 Task: Find hotels with room service.
Action: Mouse moved to (438, 112)
Screenshot: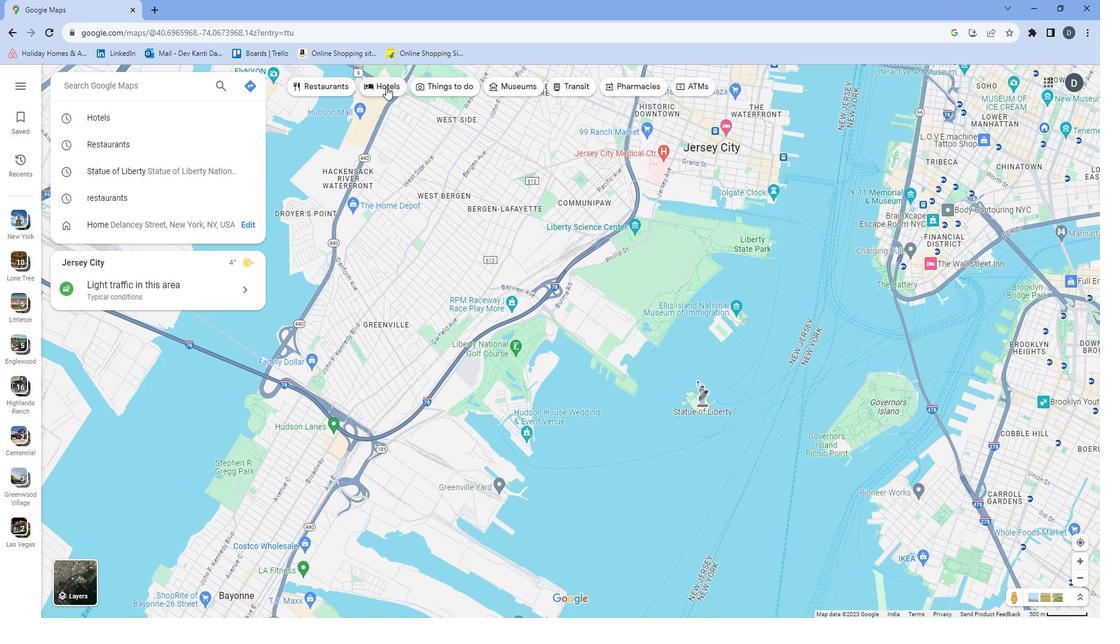 
Action: Mouse pressed left at (438, 112)
Screenshot: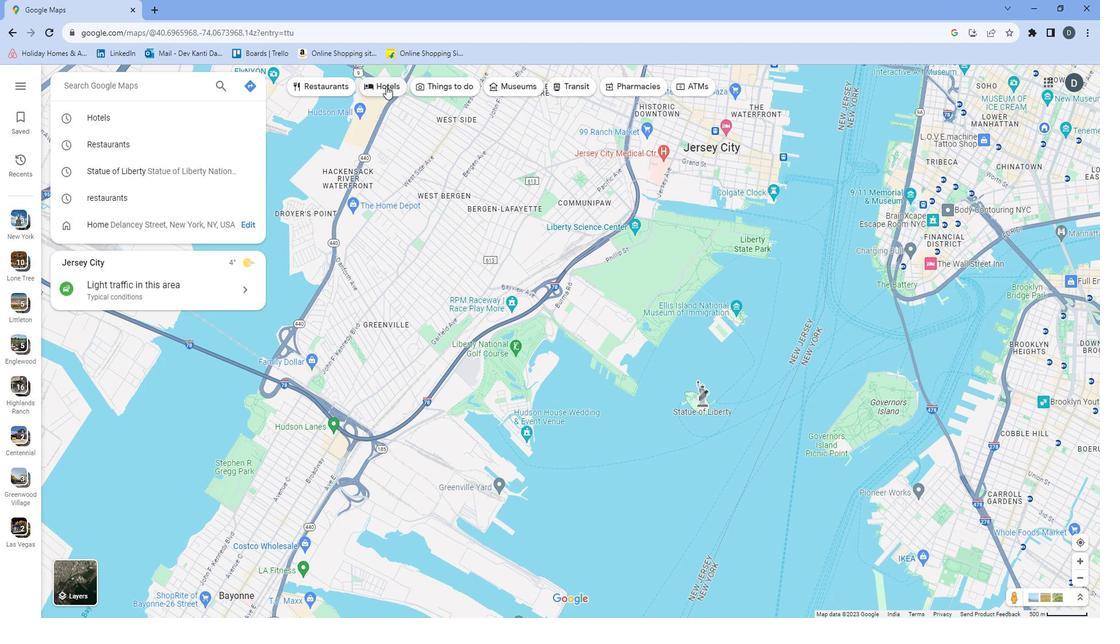 
Action: Mouse moved to (551, 108)
Screenshot: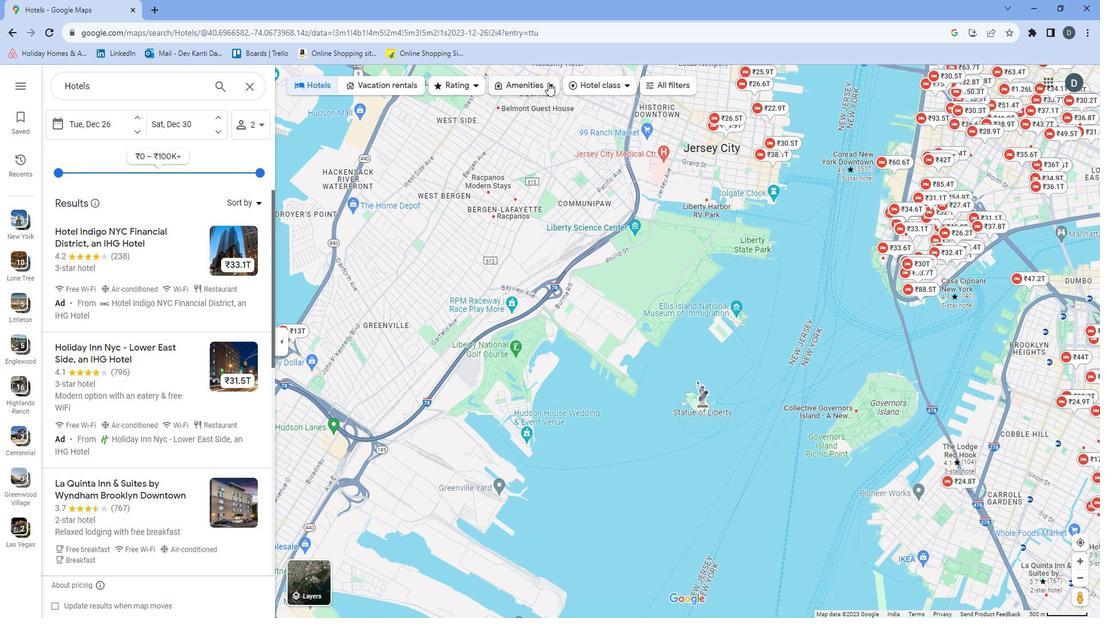 
Action: Mouse pressed left at (551, 108)
Screenshot: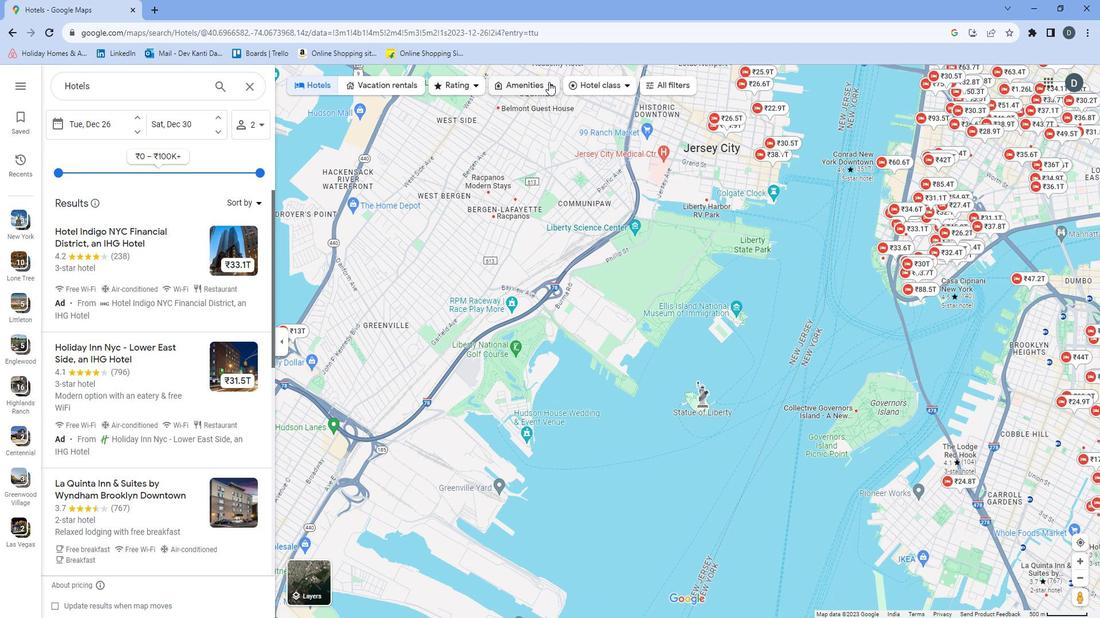 
Action: Mouse moved to (536, 177)
Screenshot: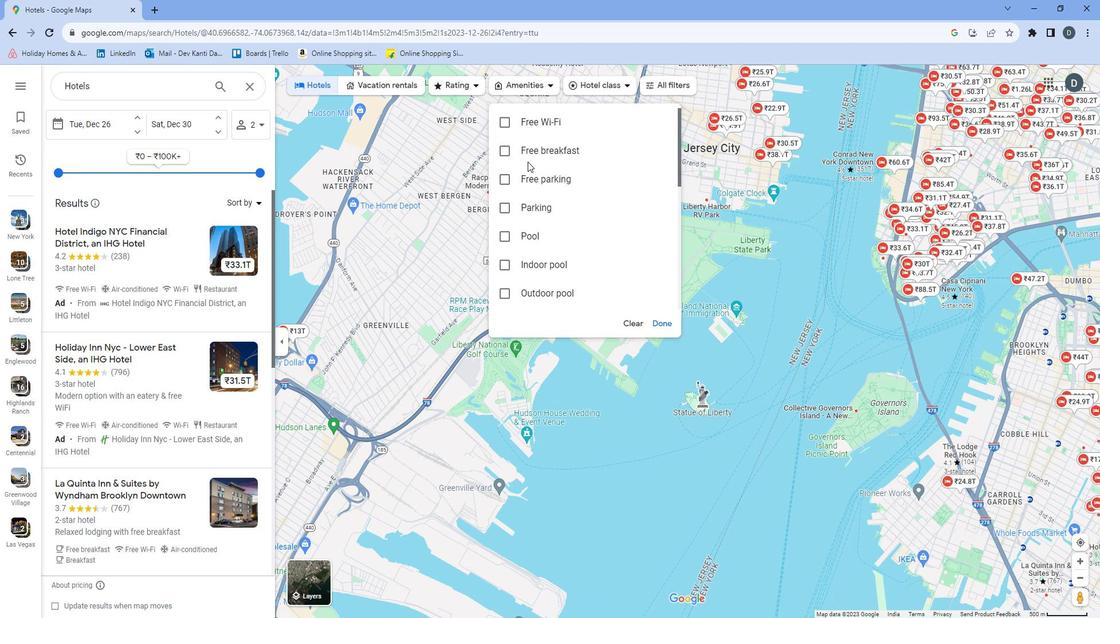 
Action: Mouse scrolled (536, 177) with delta (0, 0)
Screenshot: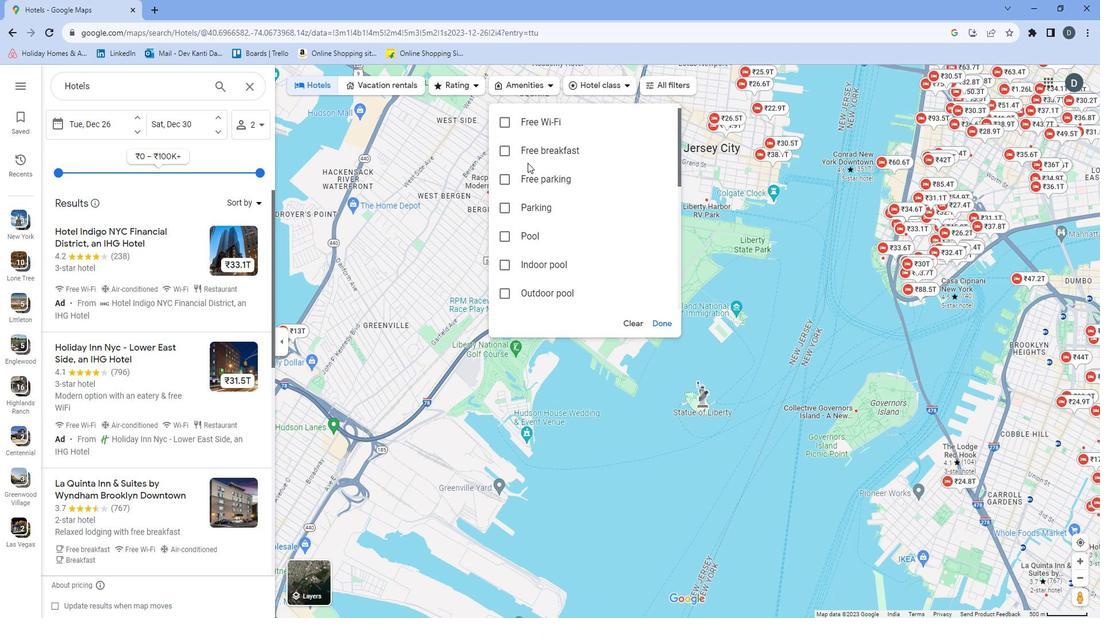 
Action: Mouse scrolled (536, 177) with delta (0, 0)
Screenshot: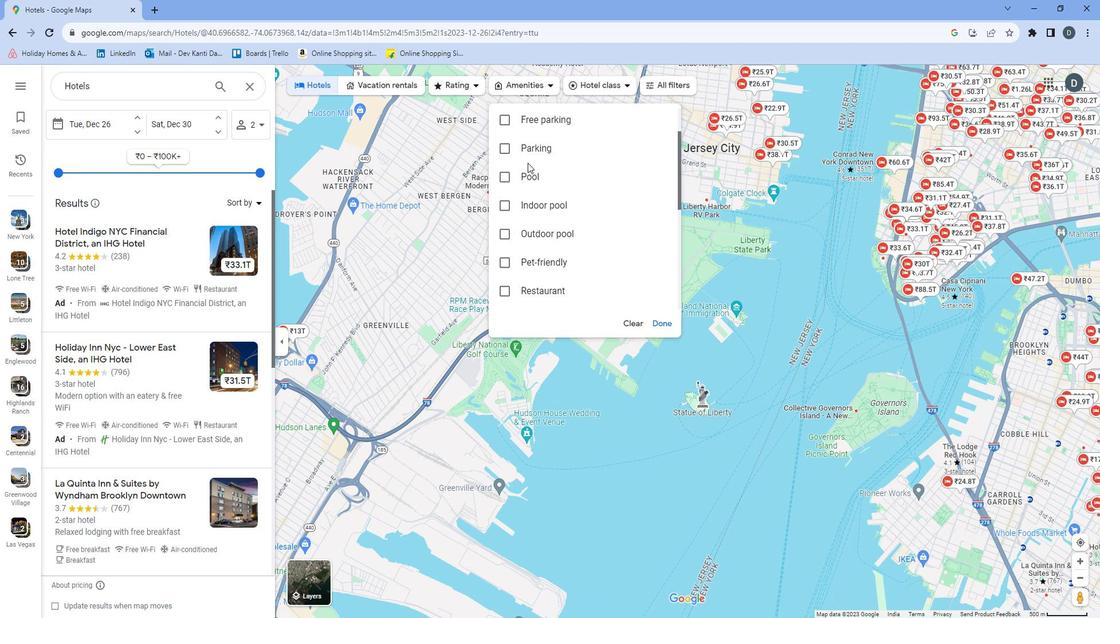 
Action: Mouse scrolled (536, 177) with delta (0, 0)
Screenshot: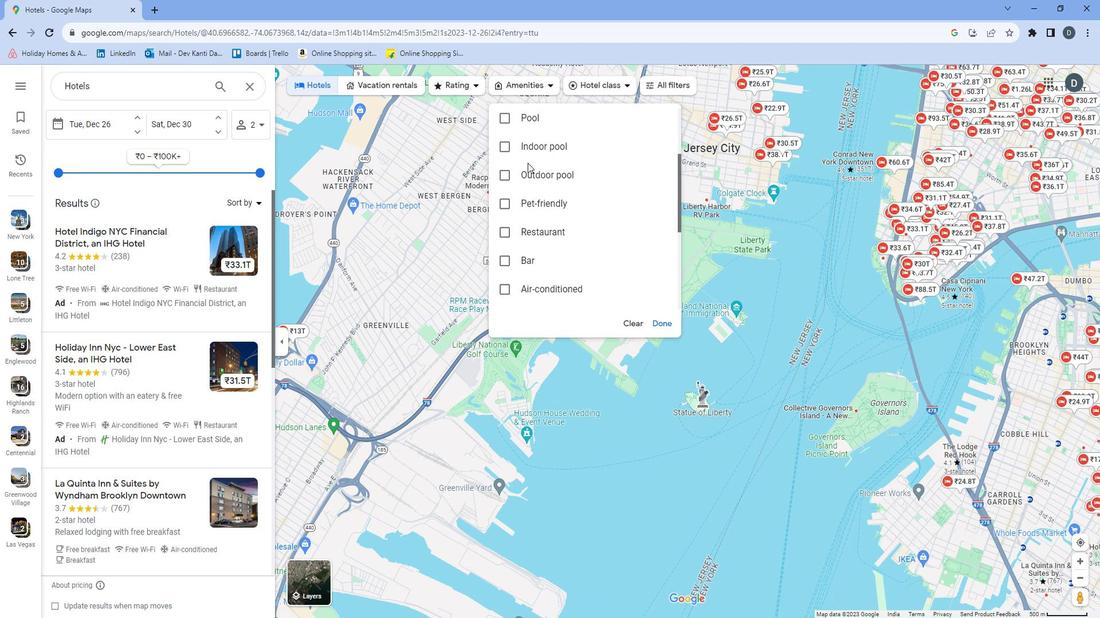 
Action: Mouse scrolled (536, 177) with delta (0, 0)
Screenshot: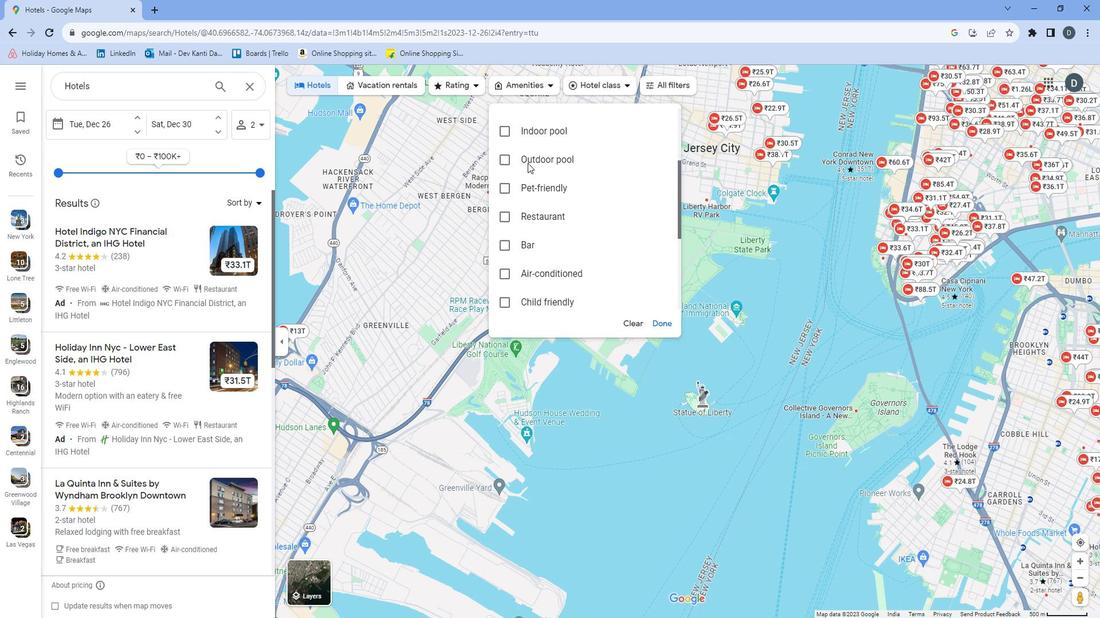 
Action: Mouse moved to (537, 178)
Screenshot: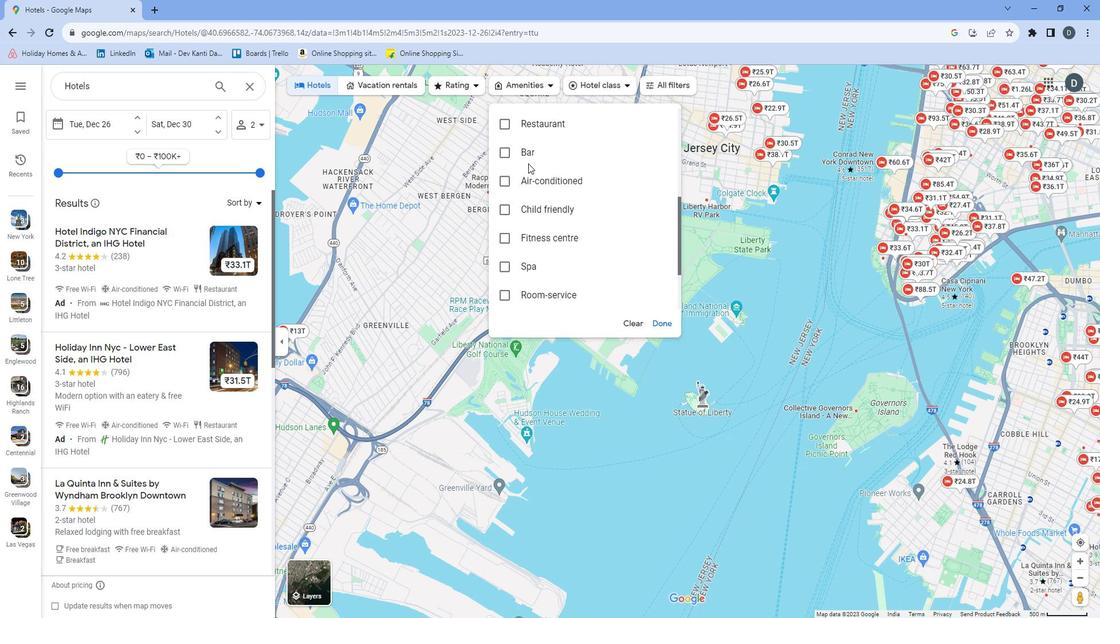 
Action: Mouse scrolled (537, 177) with delta (0, 0)
Screenshot: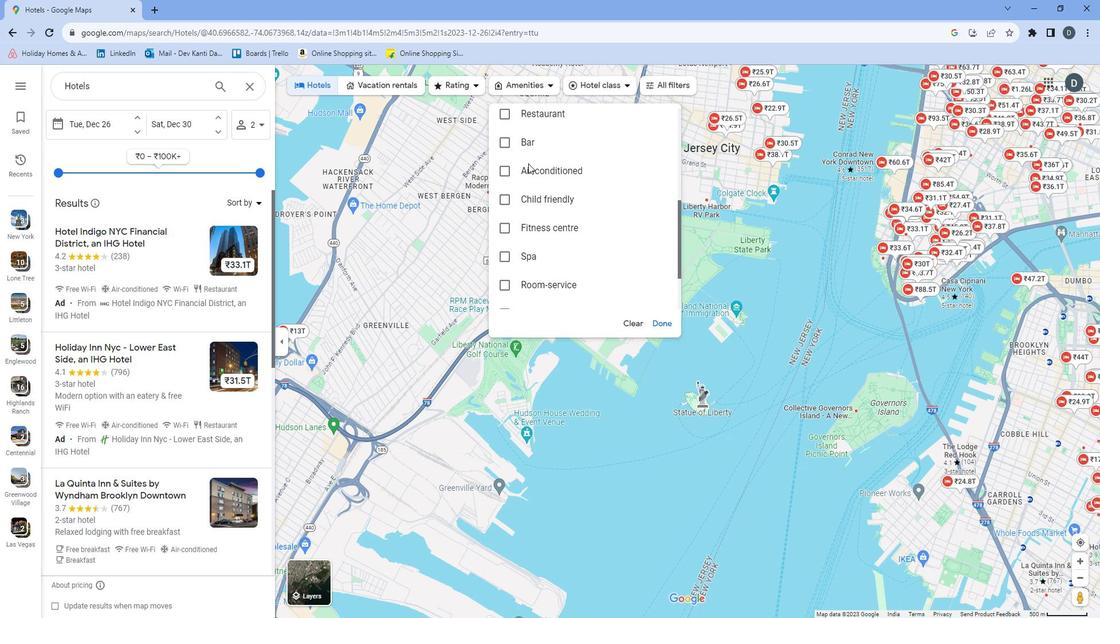 
Action: Mouse scrolled (537, 177) with delta (0, 0)
Screenshot: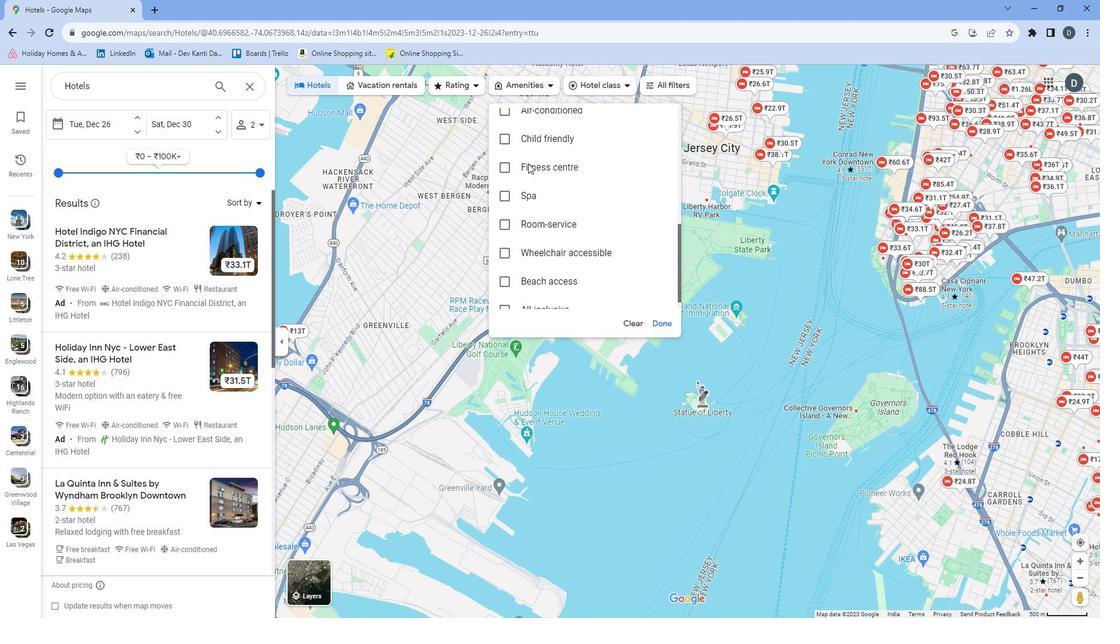 
Action: Mouse scrolled (537, 177) with delta (0, 0)
Screenshot: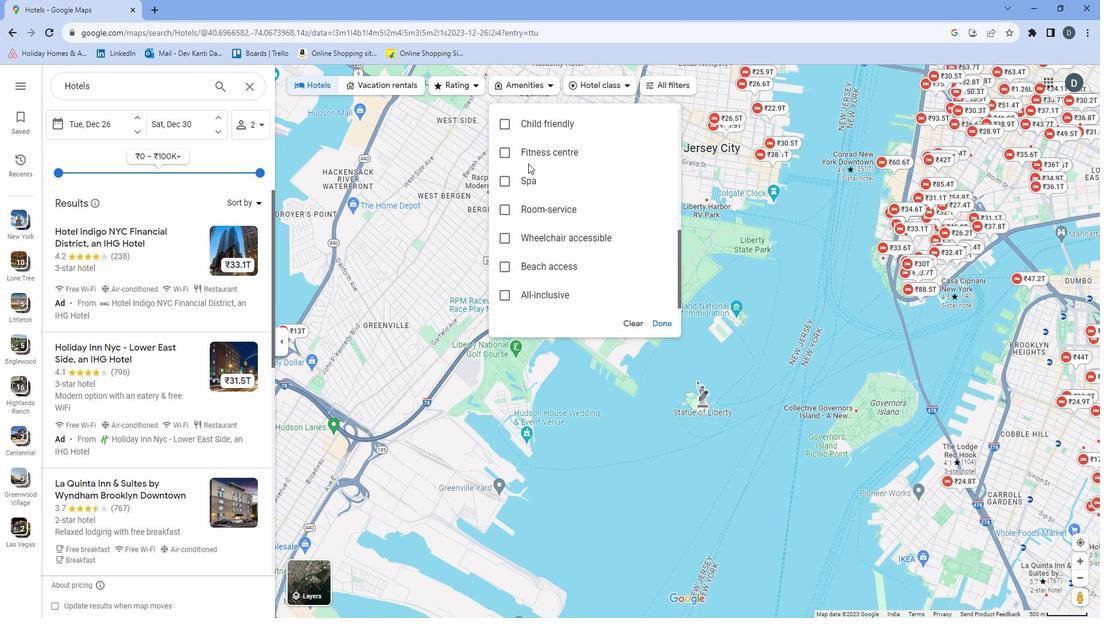 
Action: Mouse moved to (525, 214)
Screenshot: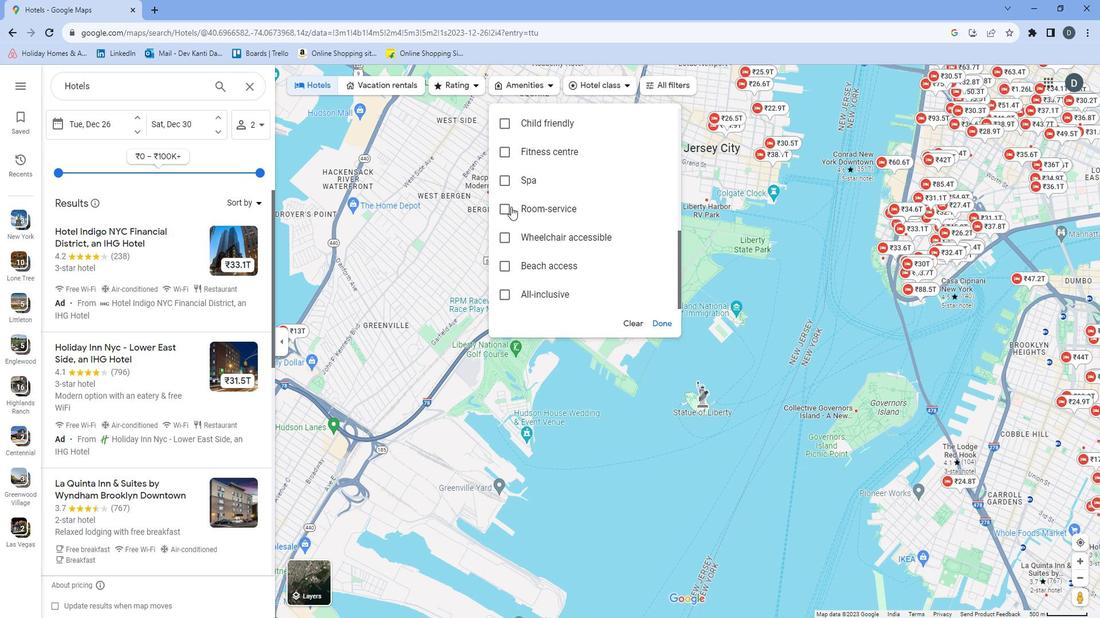 
Action: Mouse pressed left at (525, 214)
Screenshot: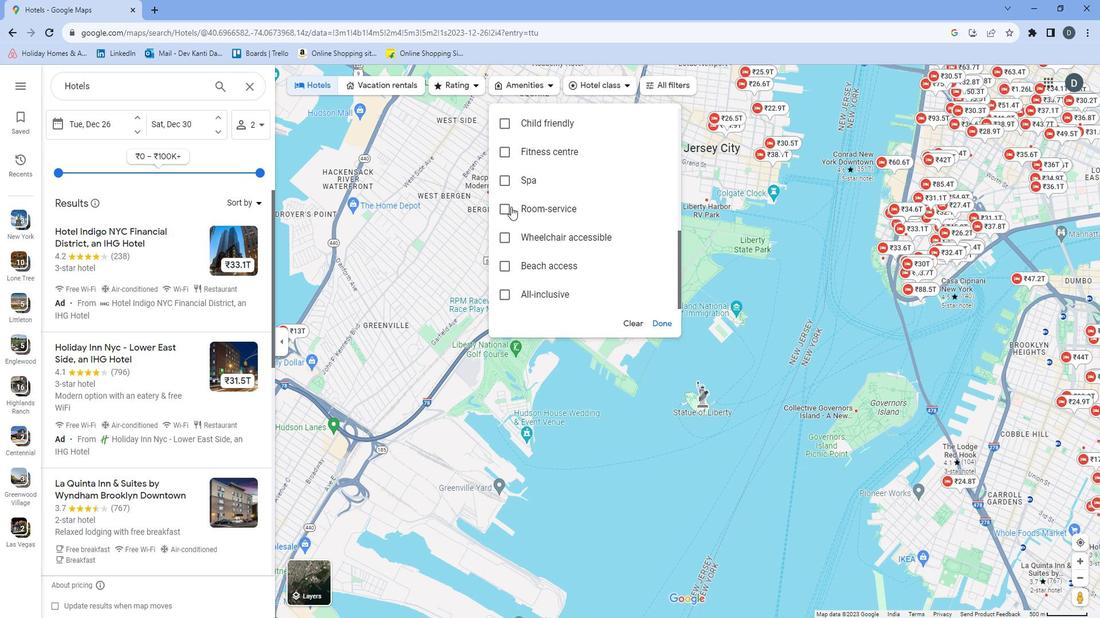 
Action: Mouse moved to (628, 309)
Screenshot: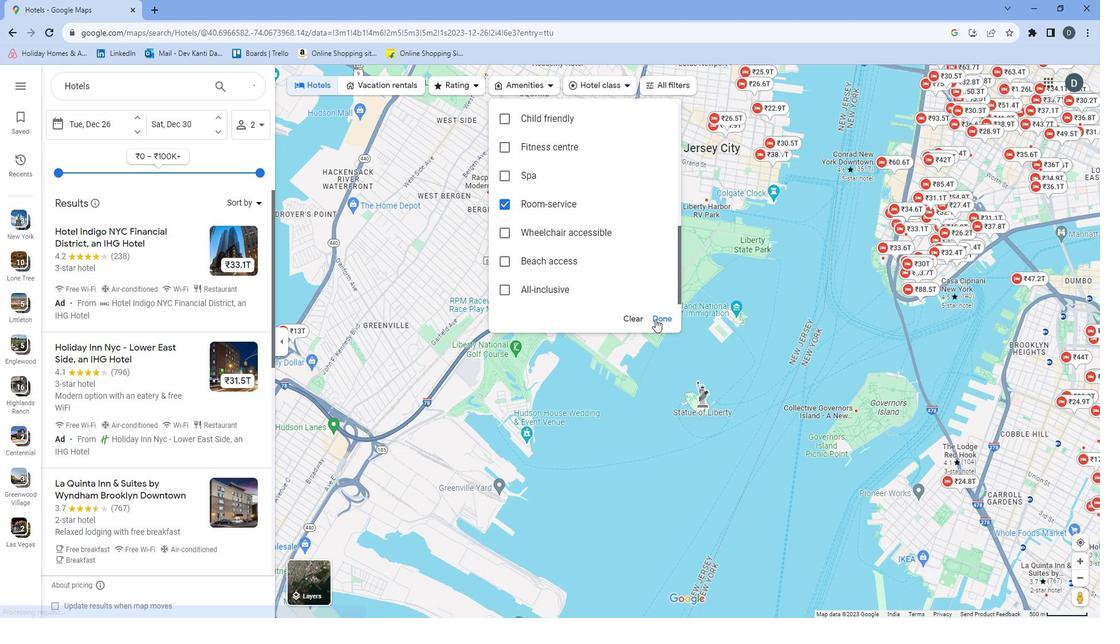 
Action: Mouse pressed left at (628, 309)
Screenshot: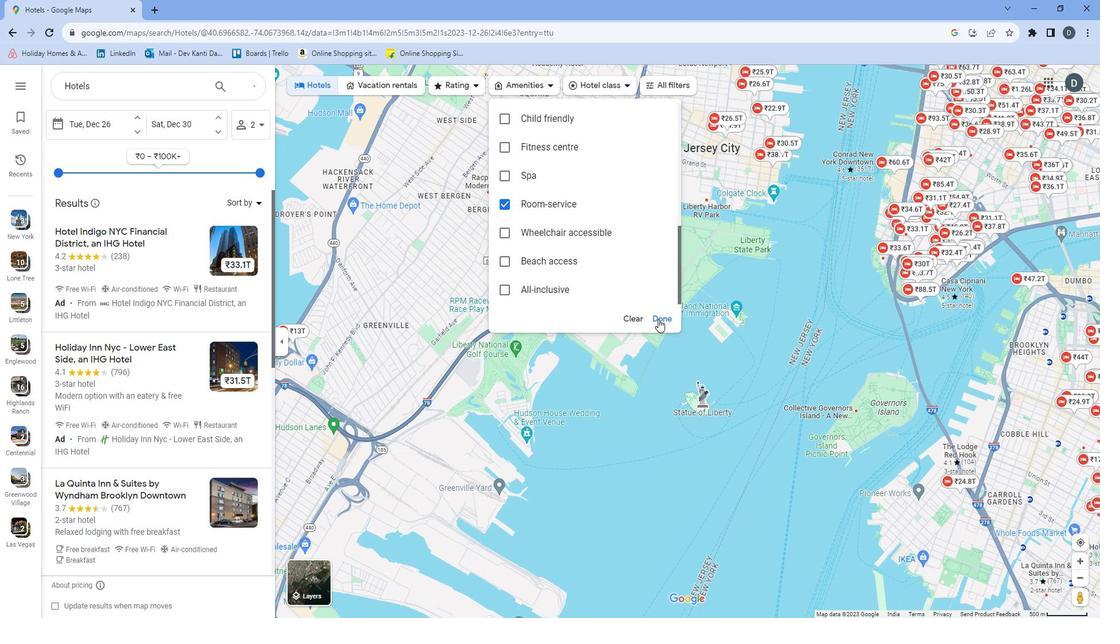 
Action: Mouse moved to (521, 250)
Screenshot: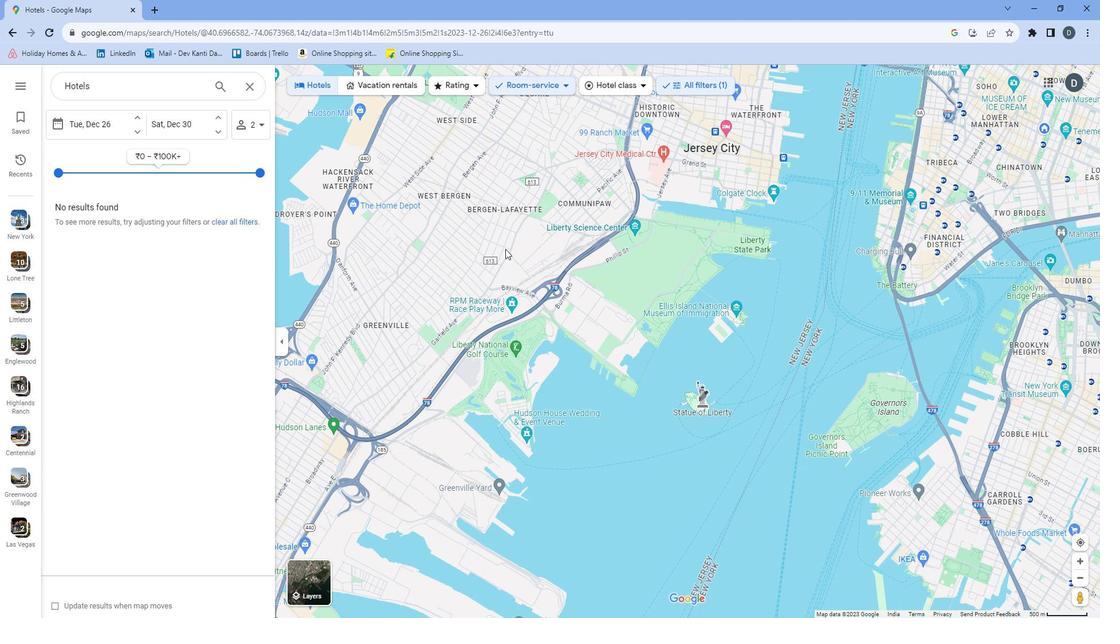 
